Task: Create a rule when custom fields comments is set to a number greater or equal to 1 by anyone.
Action: Mouse moved to (1160, 299)
Screenshot: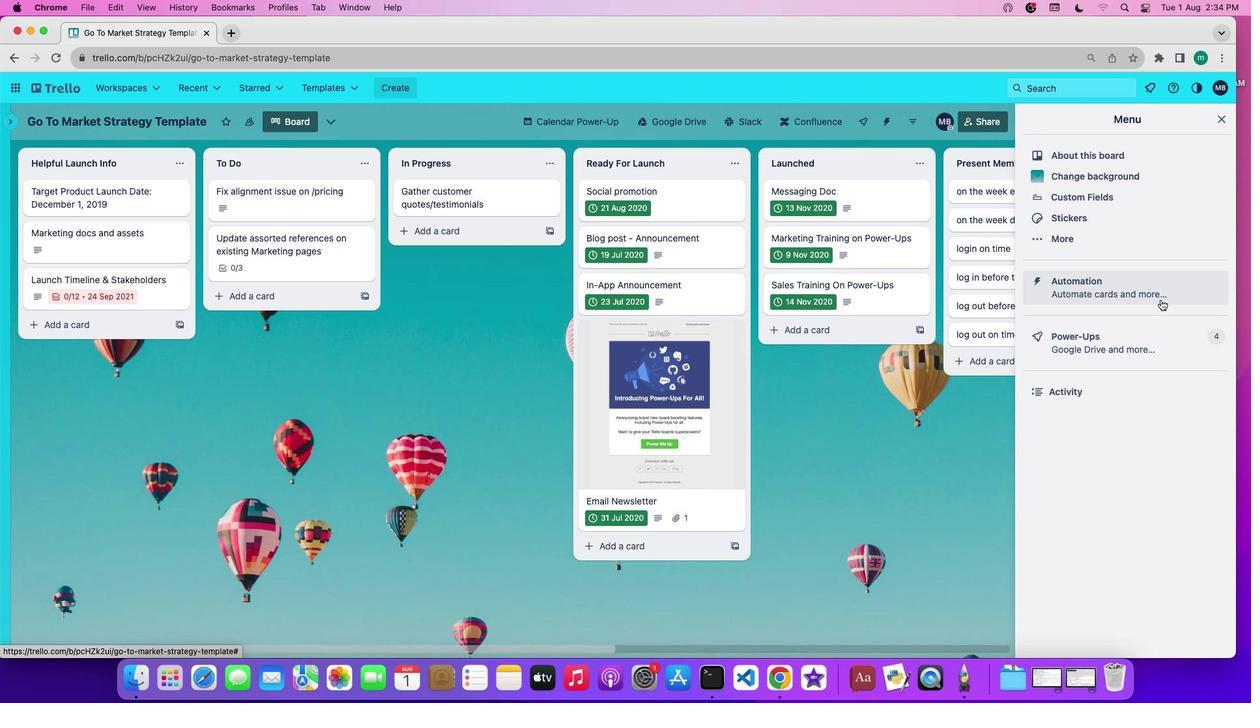
Action: Mouse pressed left at (1160, 299)
Screenshot: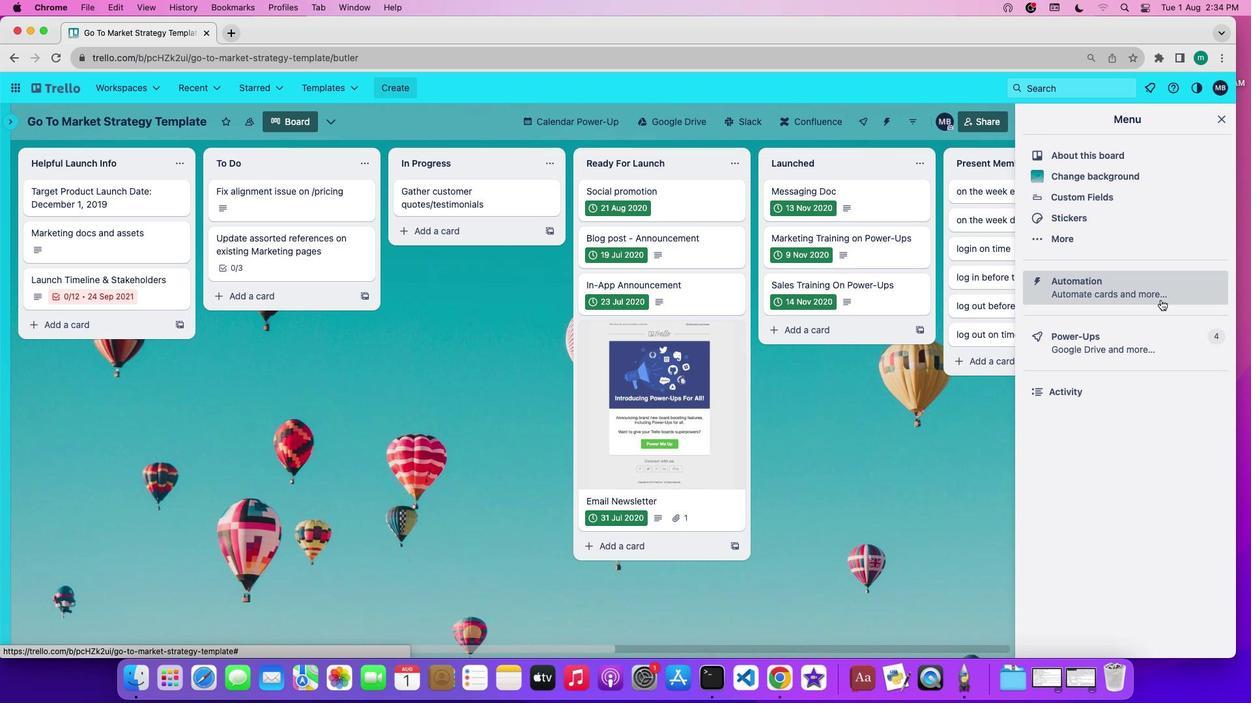 
Action: Mouse moved to (63, 229)
Screenshot: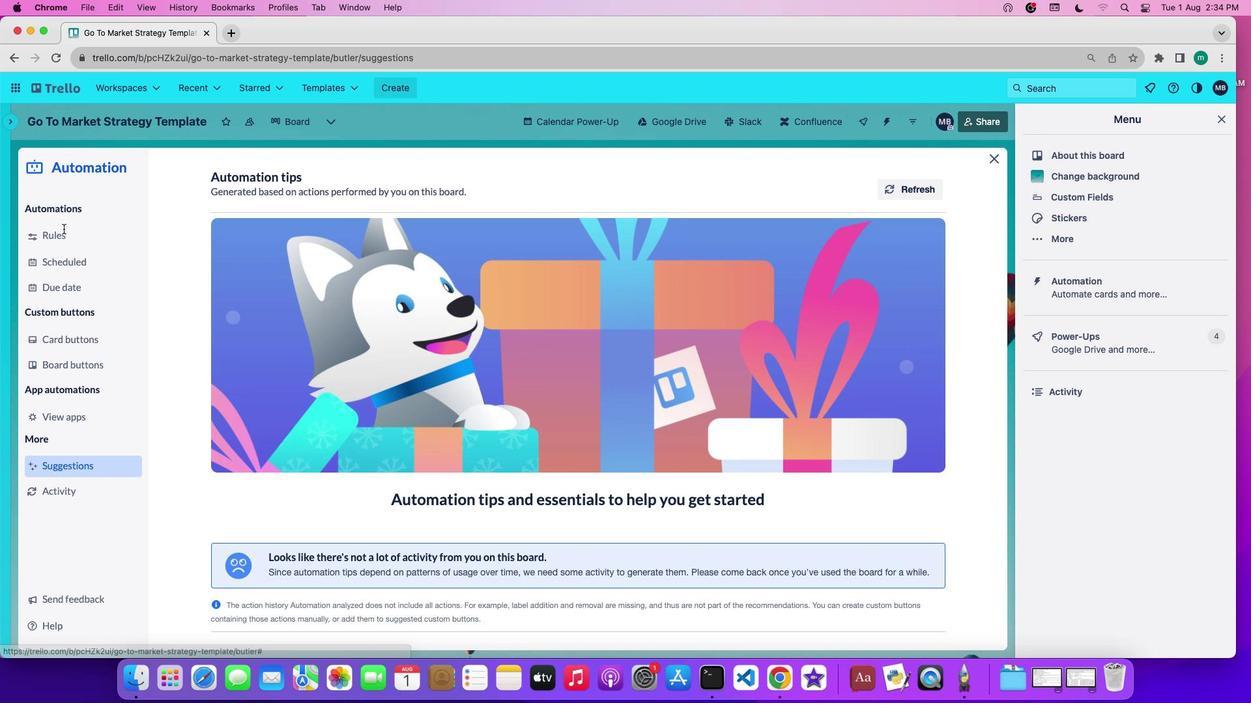 
Action: Mouse pressed left at (63, 229)
Screenshot: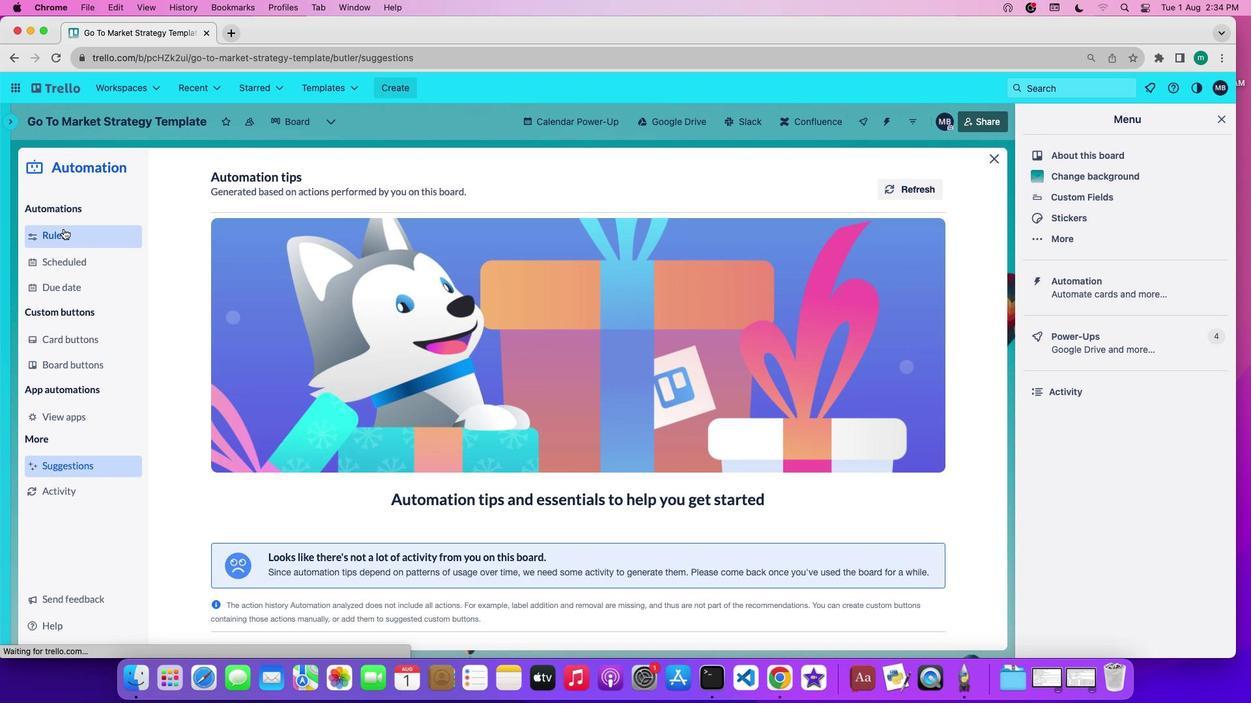 
Action: Mouse moved to (284, 465)
Screenshot: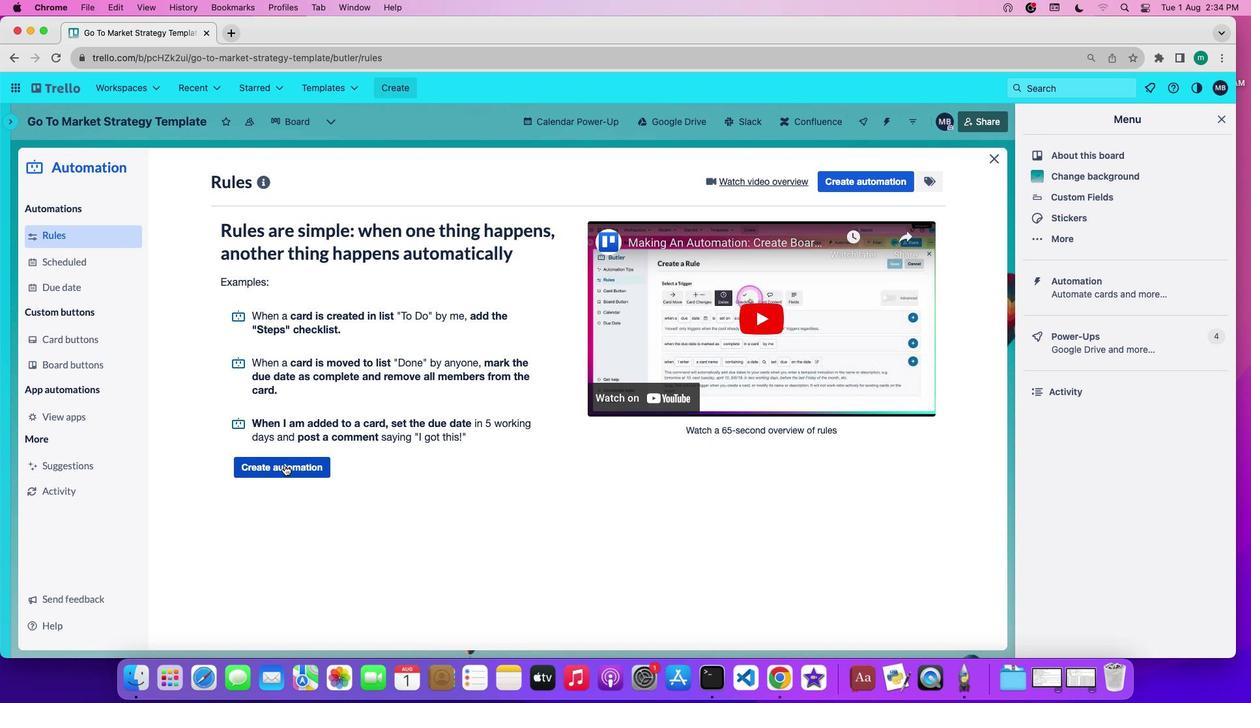 
Action: Mouse pressed left at (284, 465)
Screenshot: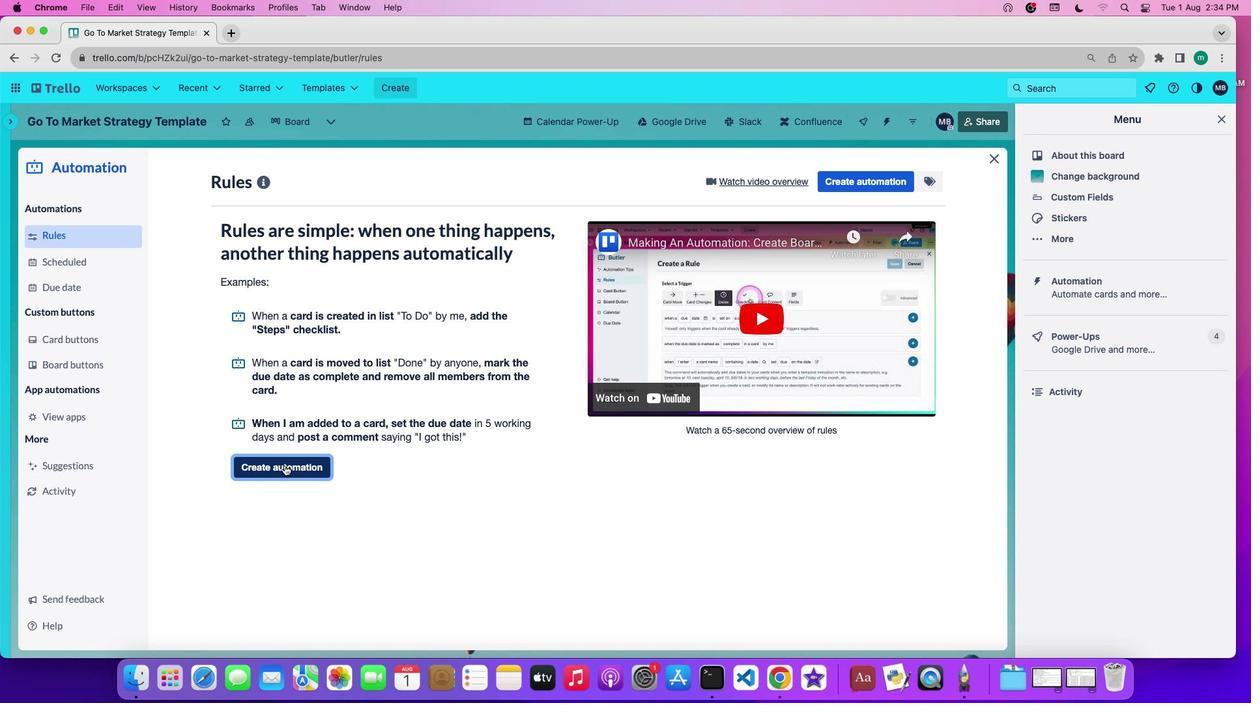 
Action: Mouse moved to (578, 308)
Screenshot: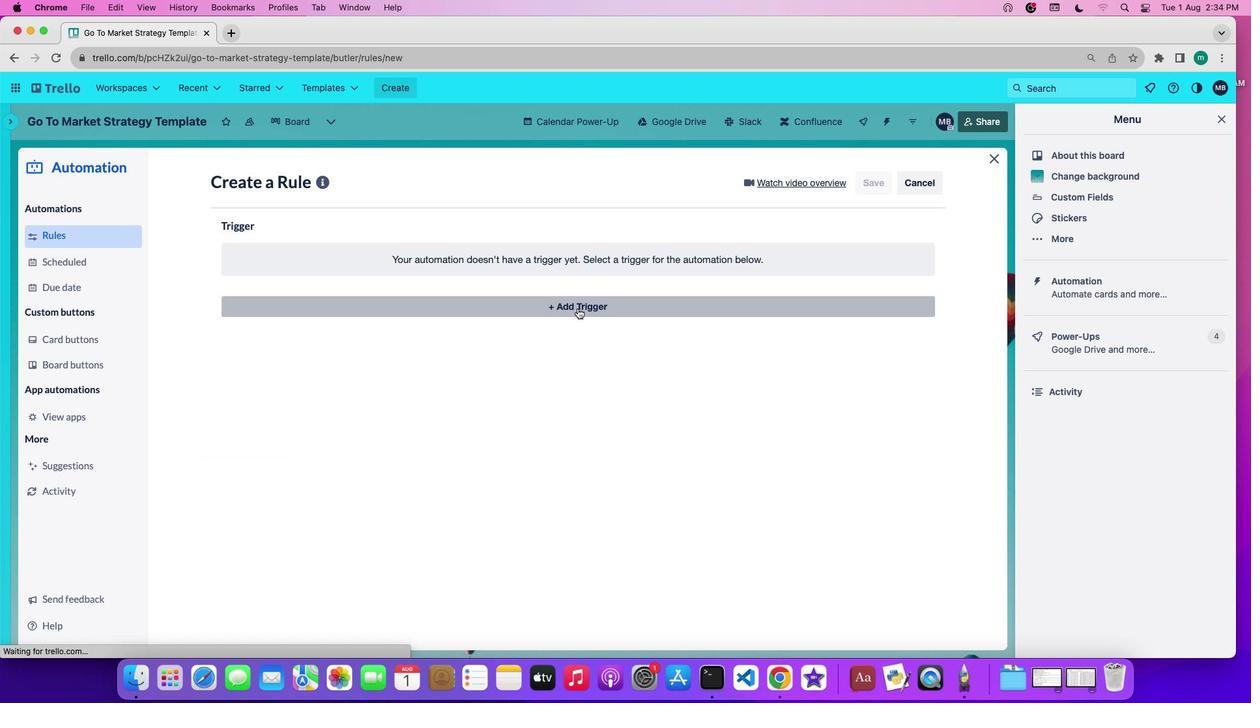 
Action: Mouse pressed left at (578, 308)
Screenshot: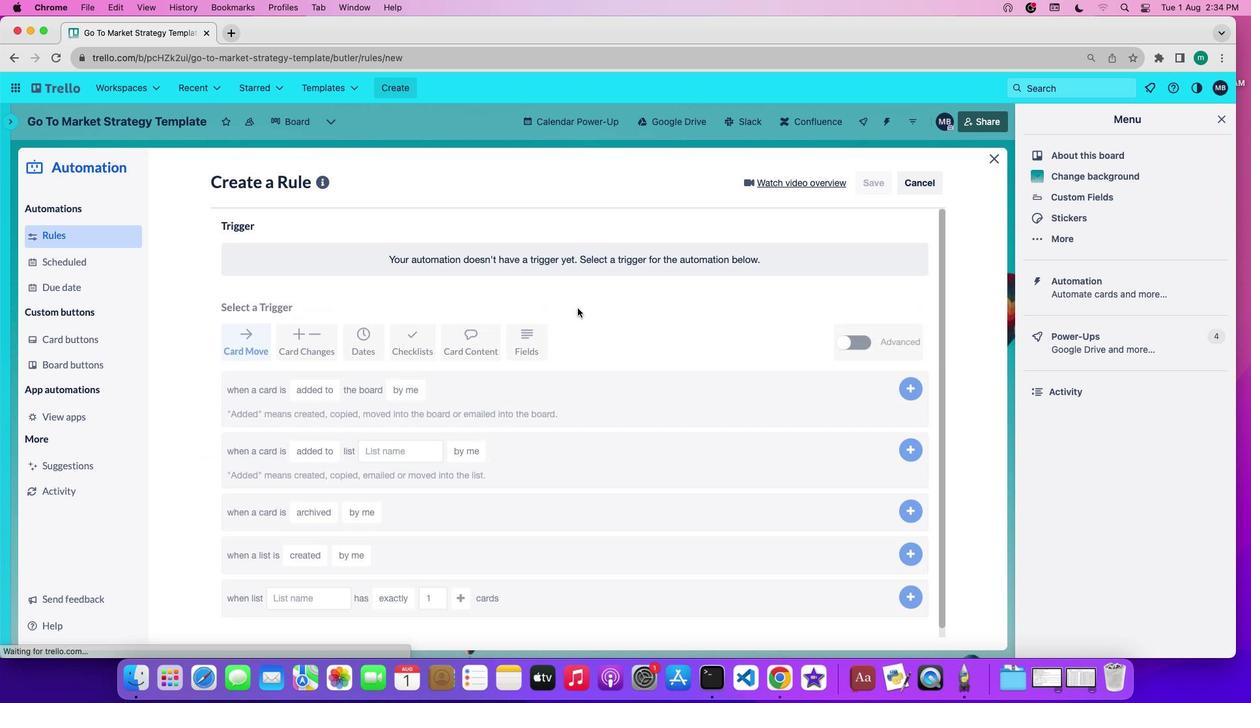 
Action: Mouse moved to (611, 349)
Screenshot: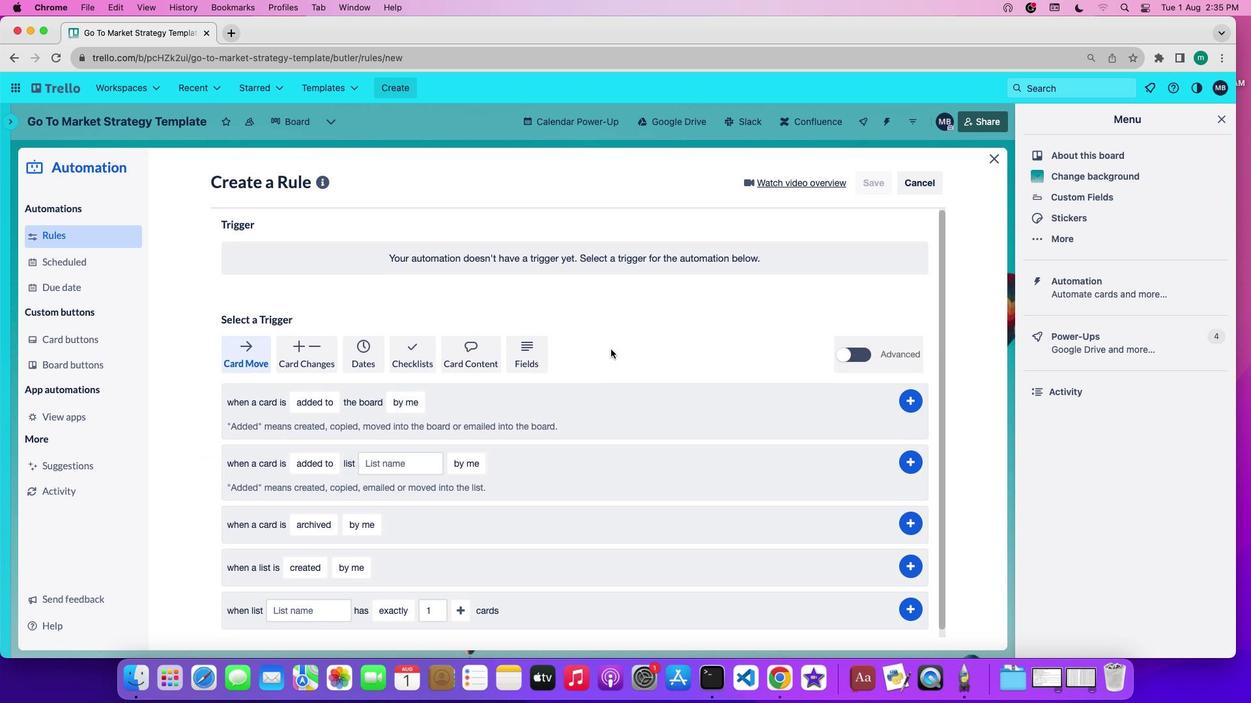 
Action: Mouse scrolled (611, 349) with delta (0, 0)
Screenshot: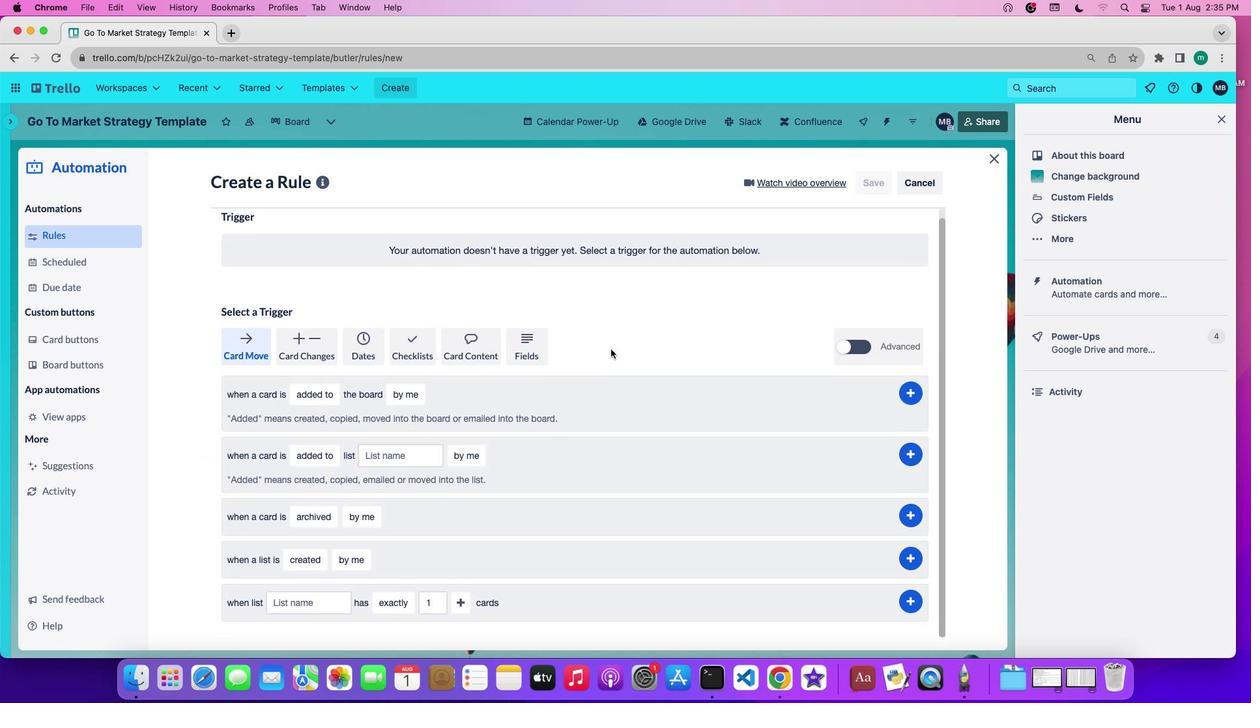 
Action: Mouse scrolled (611, 349) with delta (0, 0)
Screenshot: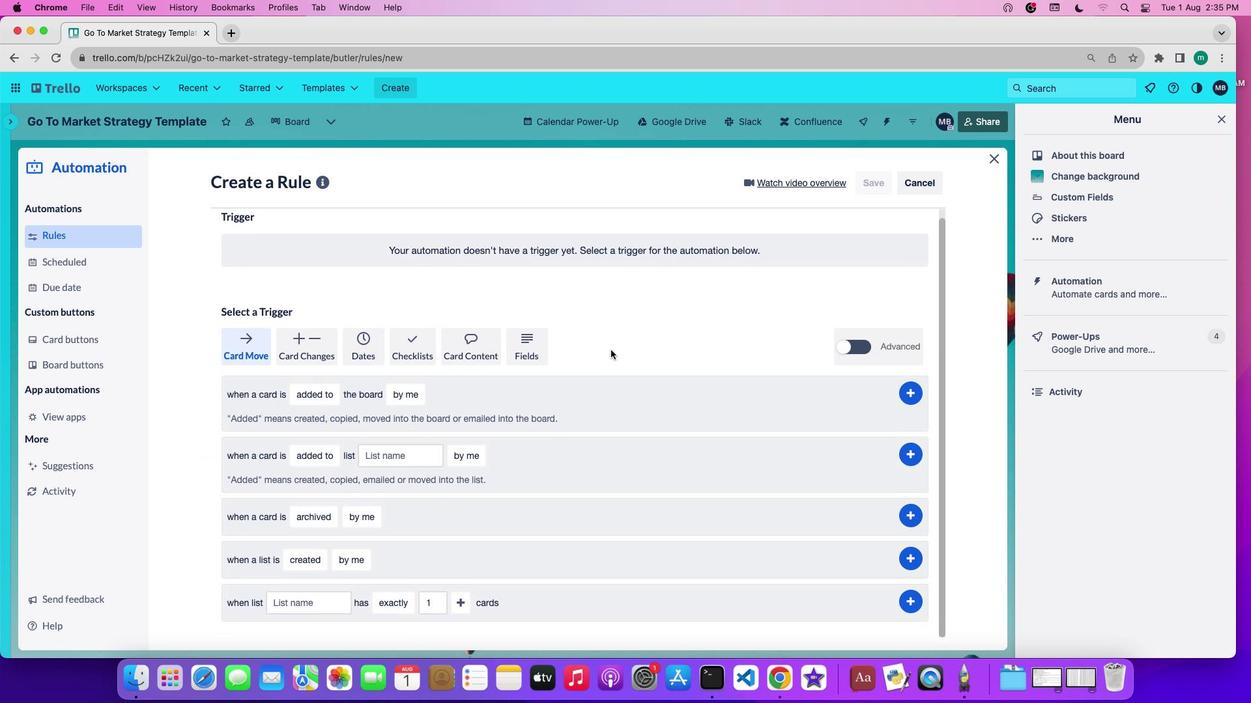 
Action: Mouse scrolled (611, 349) with delta (0, -1)
Screenshot: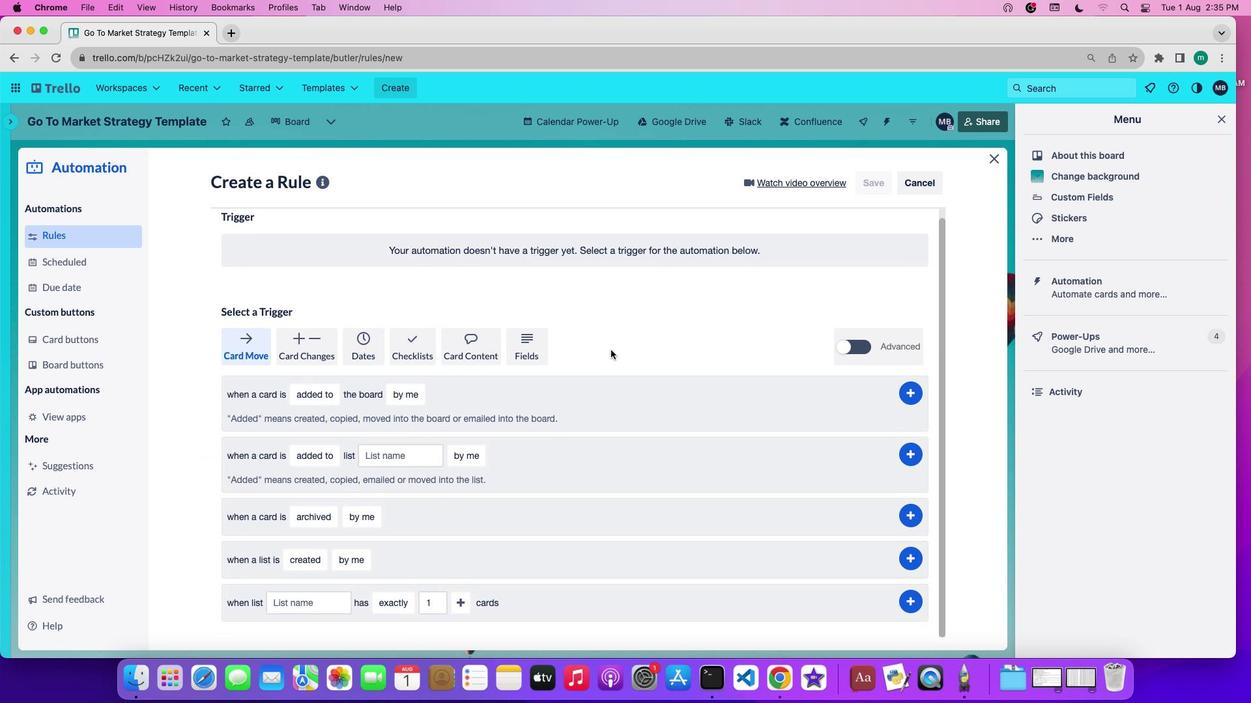 
Action: Mouse scrolled (611, 349) with delta (0, 0)
Screenshot: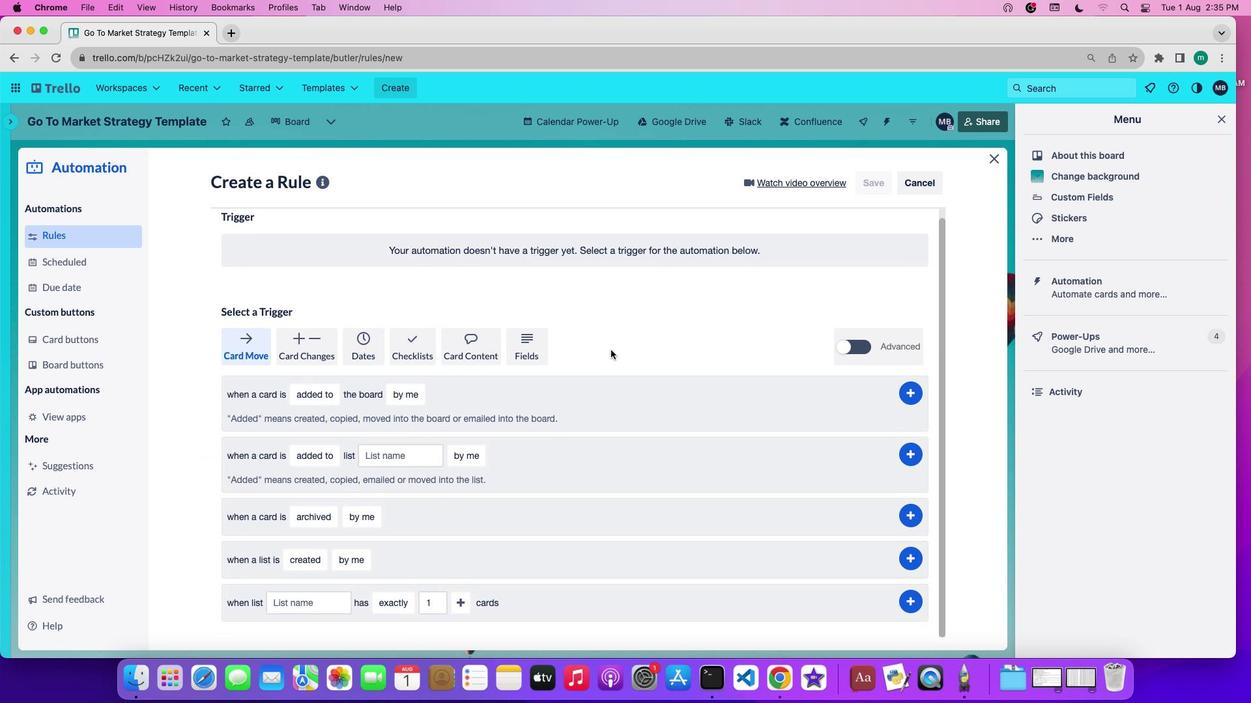 
Action: Mouse moved to (520, 346)
Screenshot: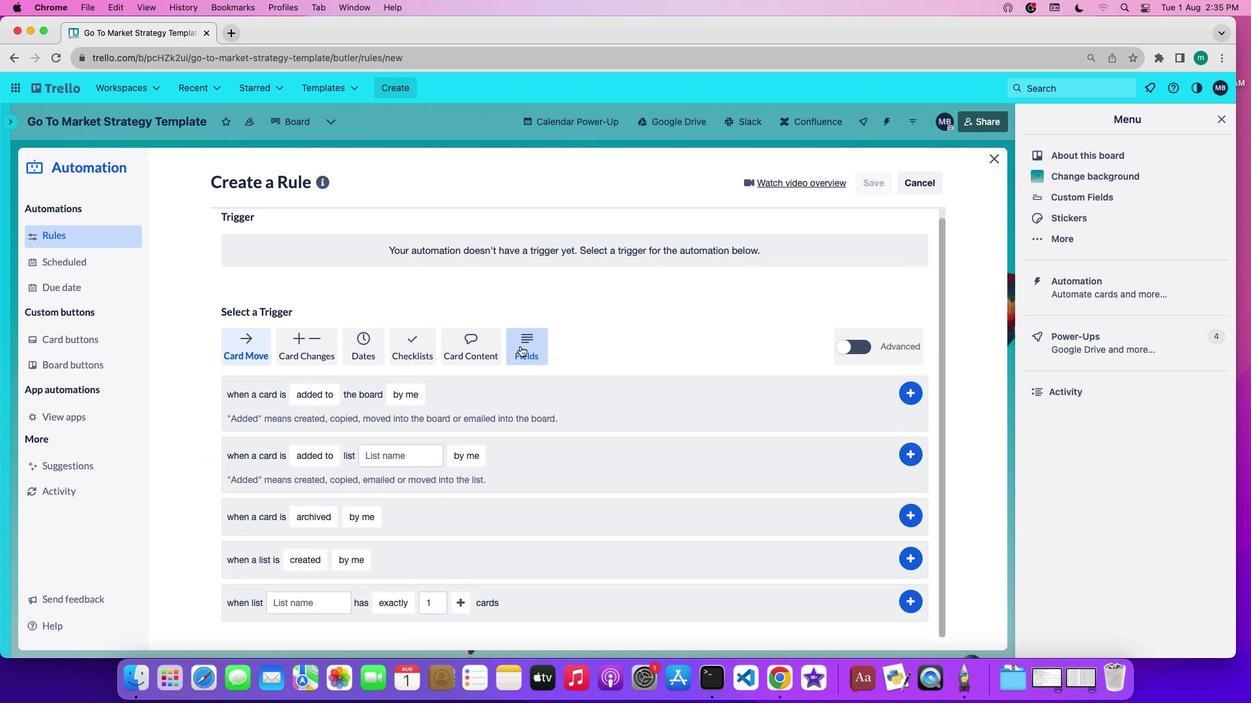 
Action: Mouse pressed left at (520, 346)
Screenshot: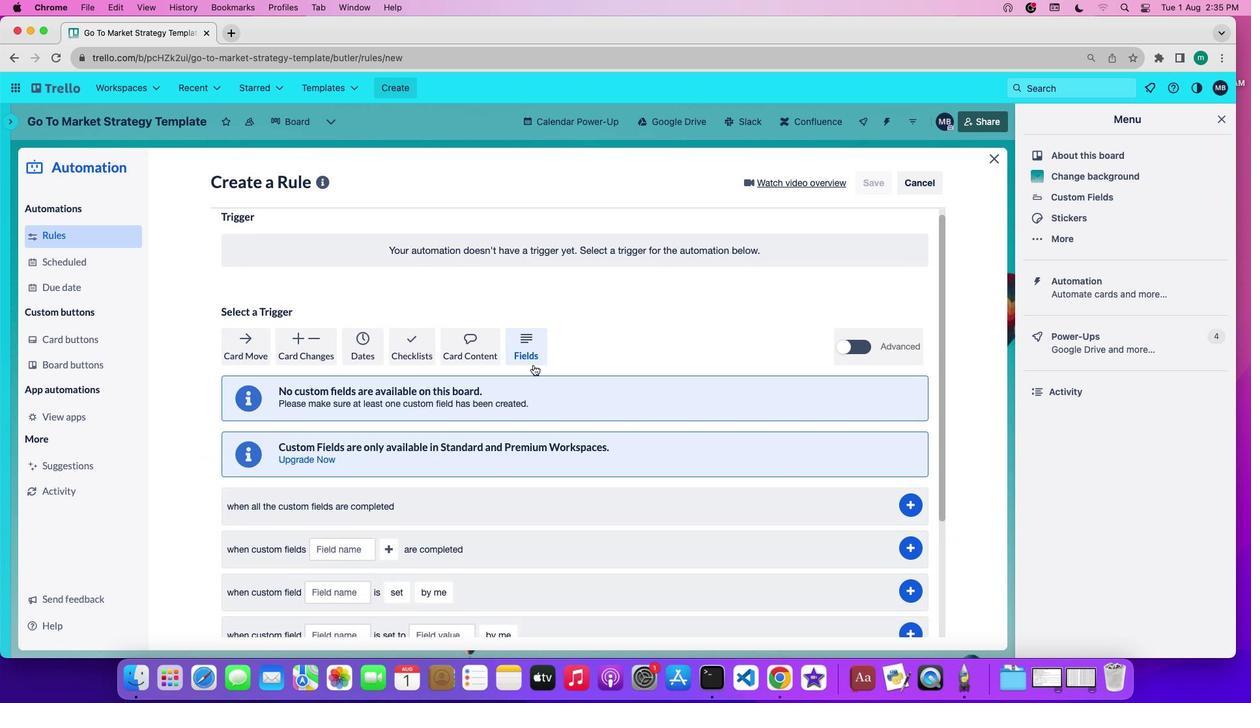 
Action: Mouse moved to (568, 393)
Screenshot: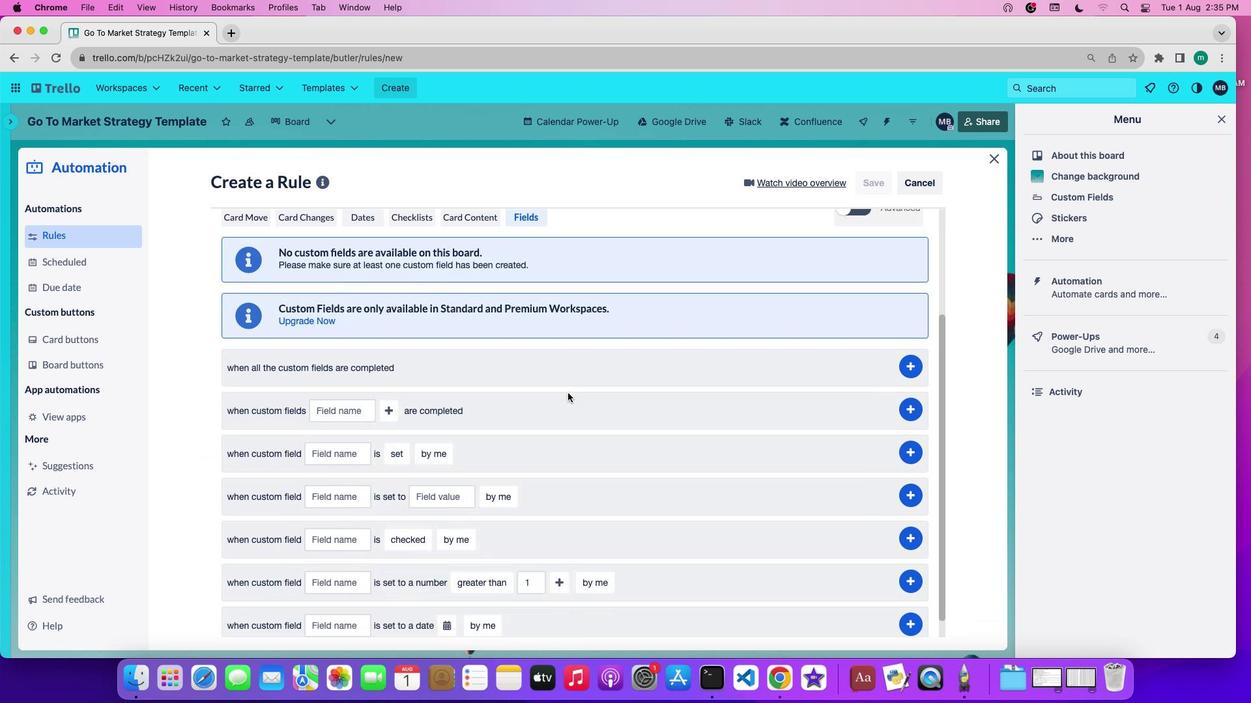 
Action: Mouse scrolled (568, 393) with delta (0, 0)
Screenshot: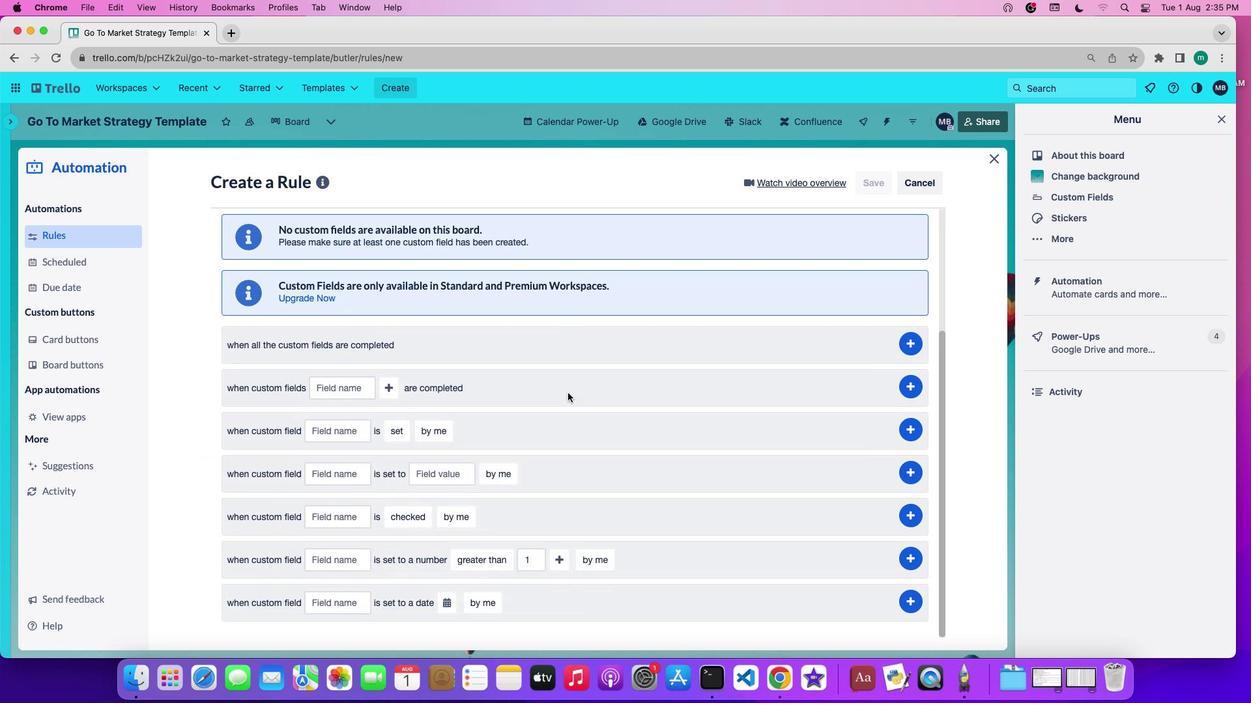 
Action: Mouse scrolled (568, 393) with delta (0, 0)
Screenshot: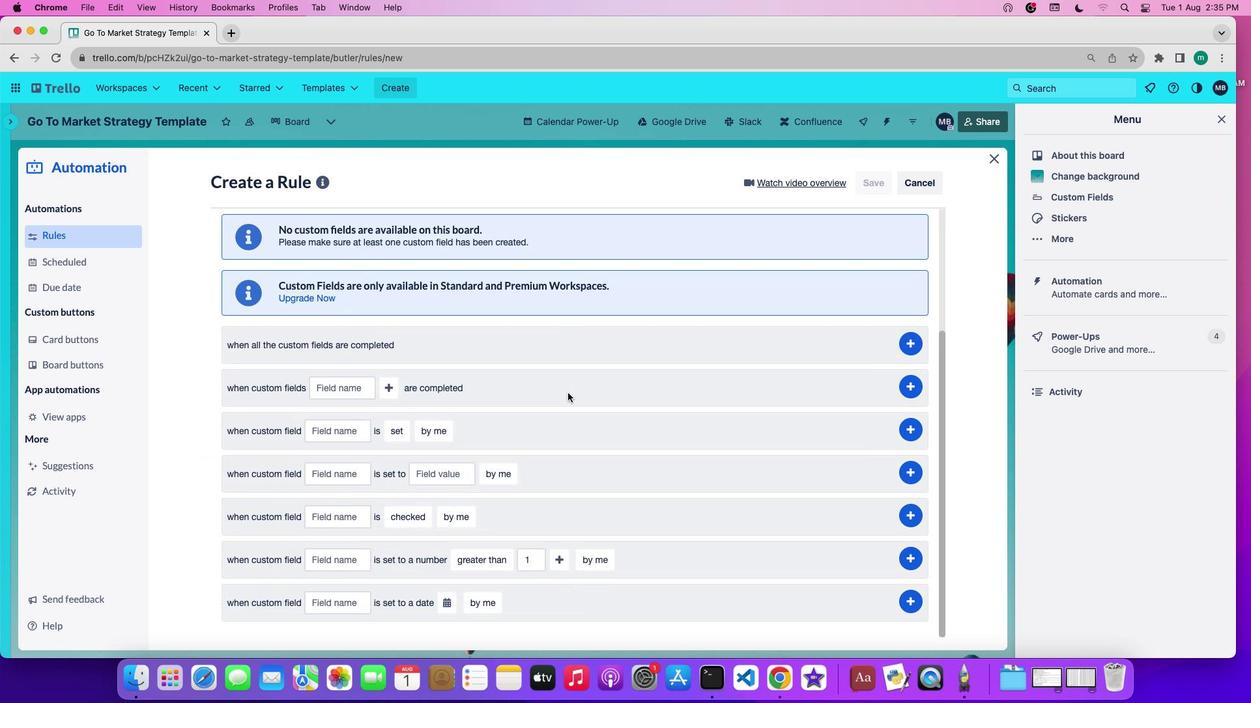 
Action: Mouse scrolled (568, 393) with delta (0, -1)
Screenshot: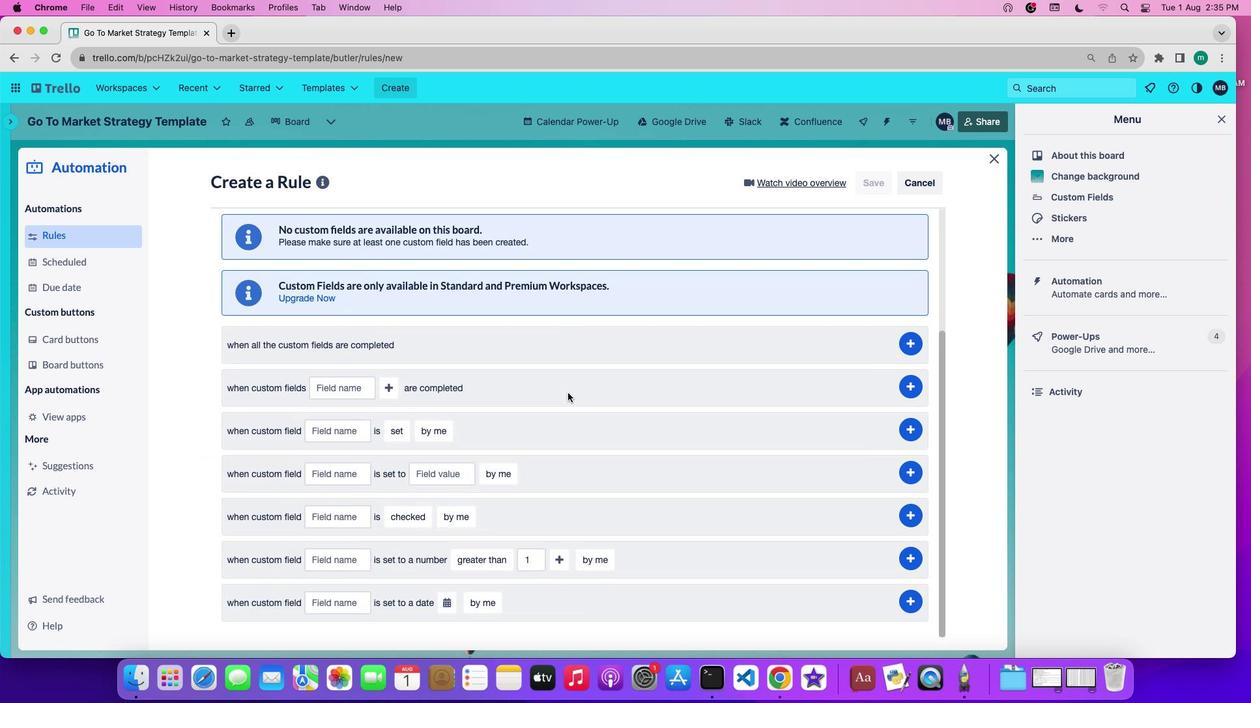 
Action: Mouse scrolled (568, 393) with delta (0, -3)
Screenshot: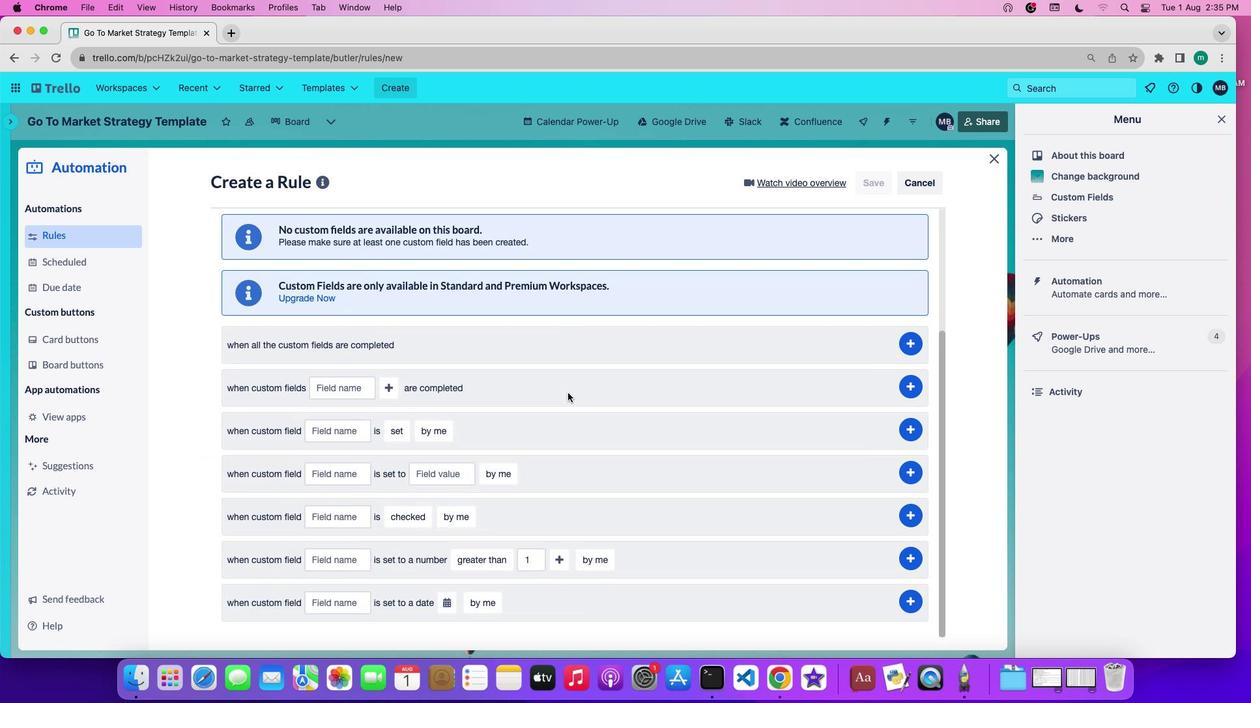 
Action: Mouse scrolled (568, 393) with delta (0, 0)
Screenshot: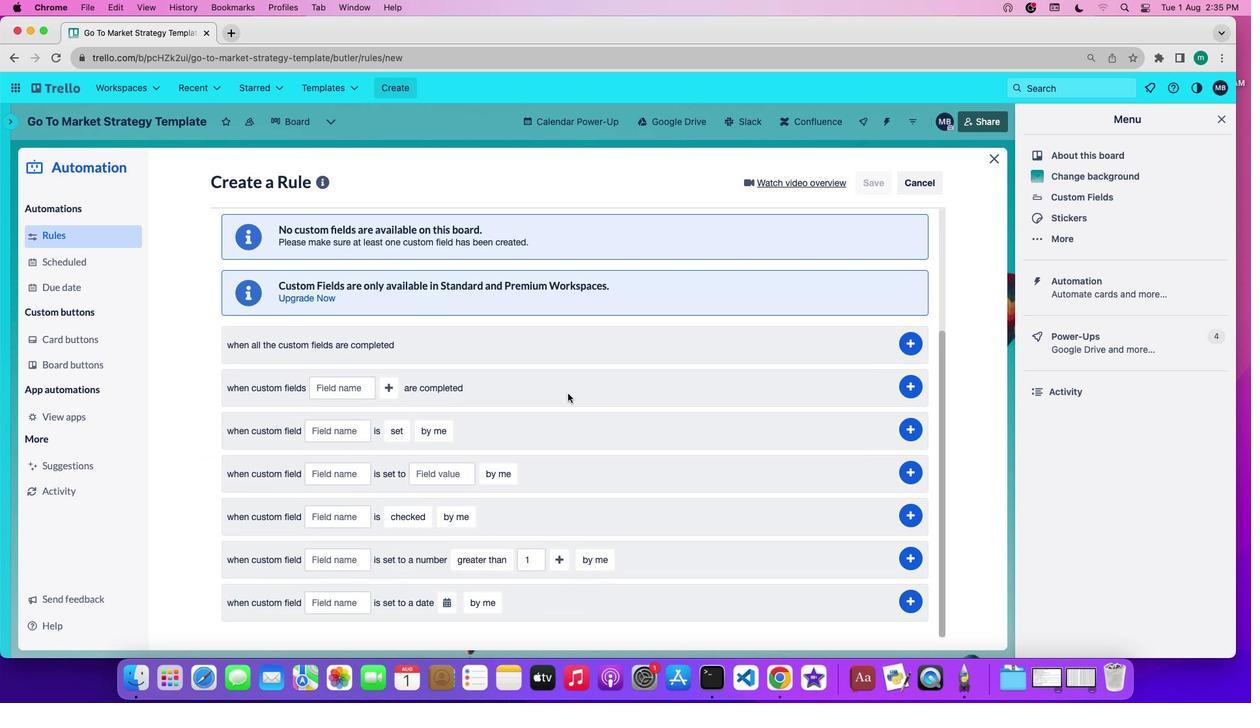 
Action: Mouse scrolled (568, 393) with delta (0, 0)
Screenshot: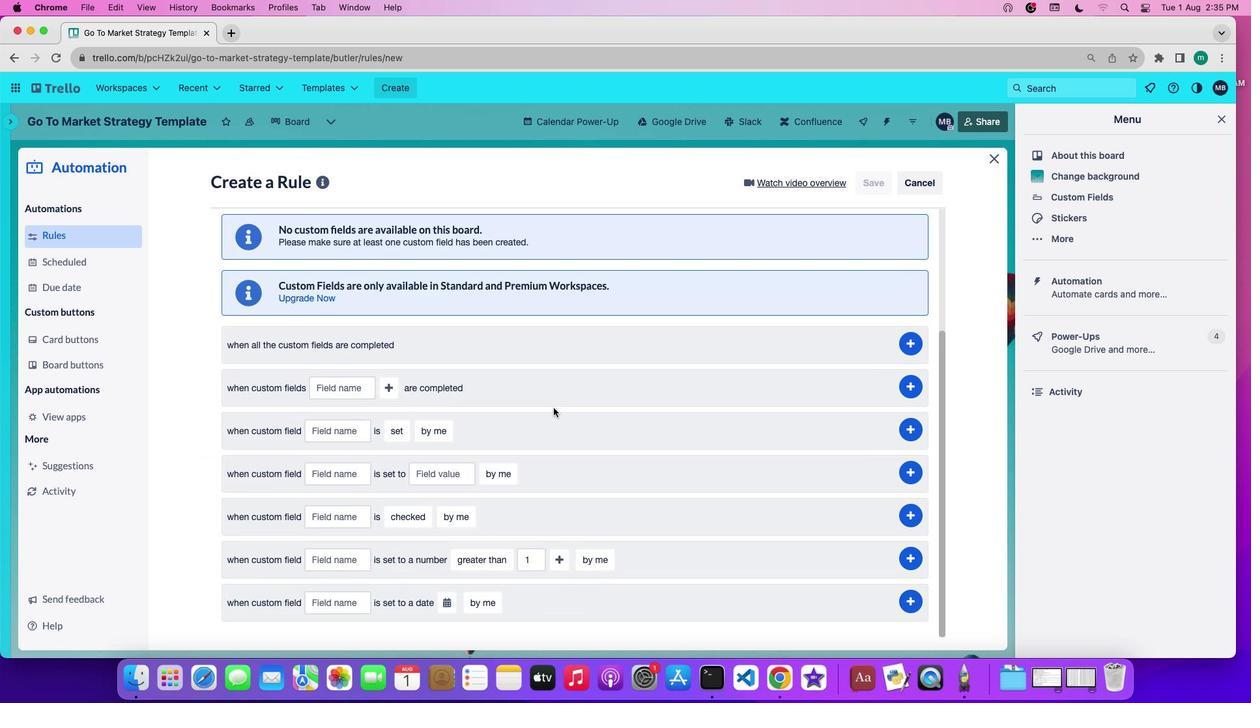 
Action: Mouse scrolled (568, 393) with delta (0, -1)
Screenshot: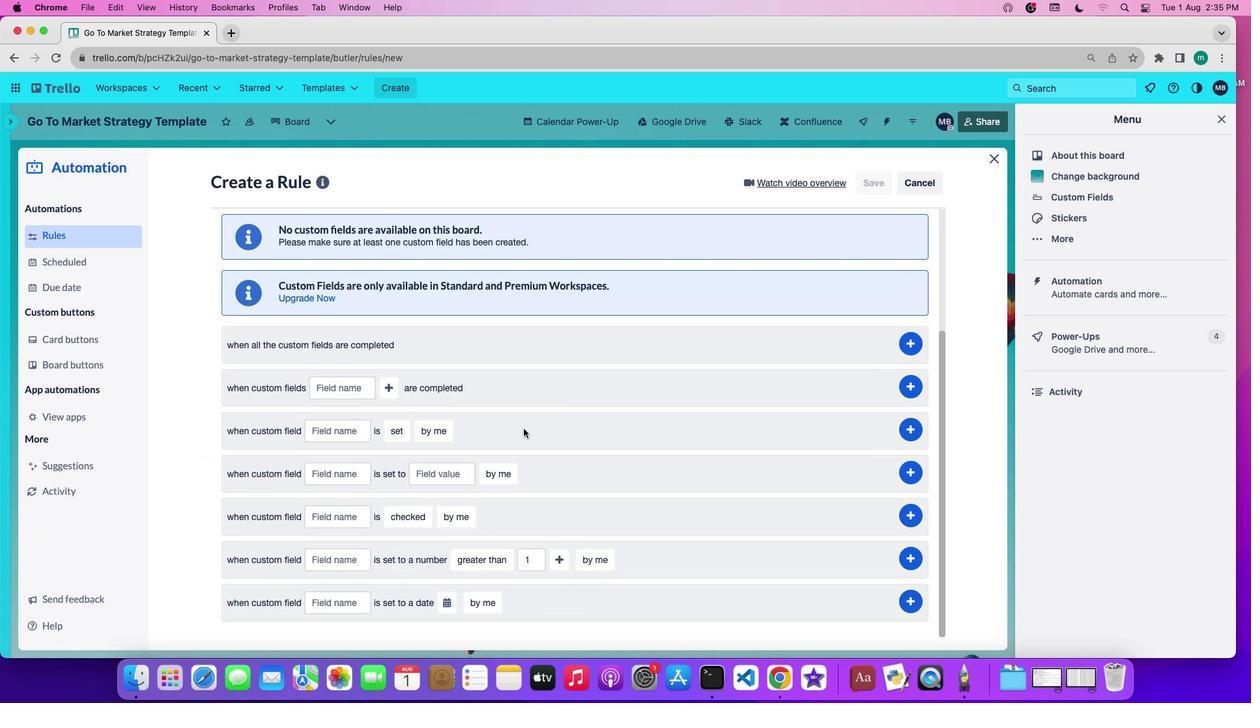 
Action: Mouse scrolled (568, 393) with delta (0, -2)
Screenshot: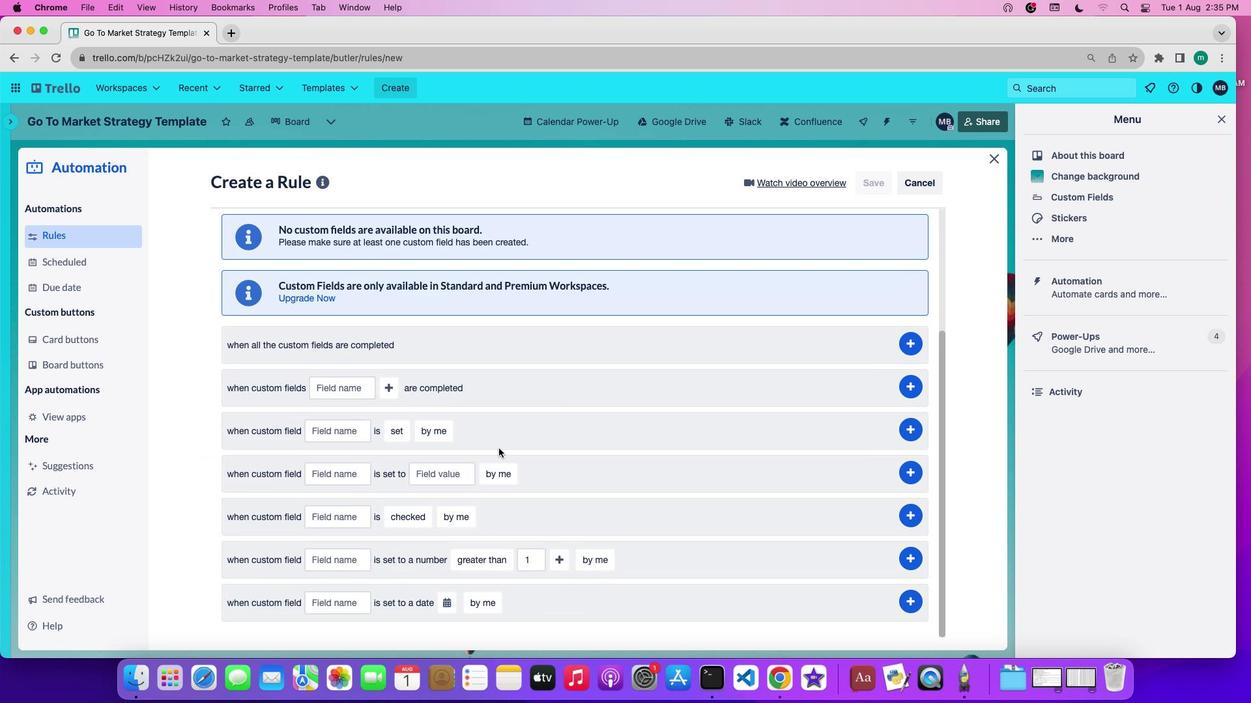 
Action: Mouse moved to (343, 560)
Screenshot: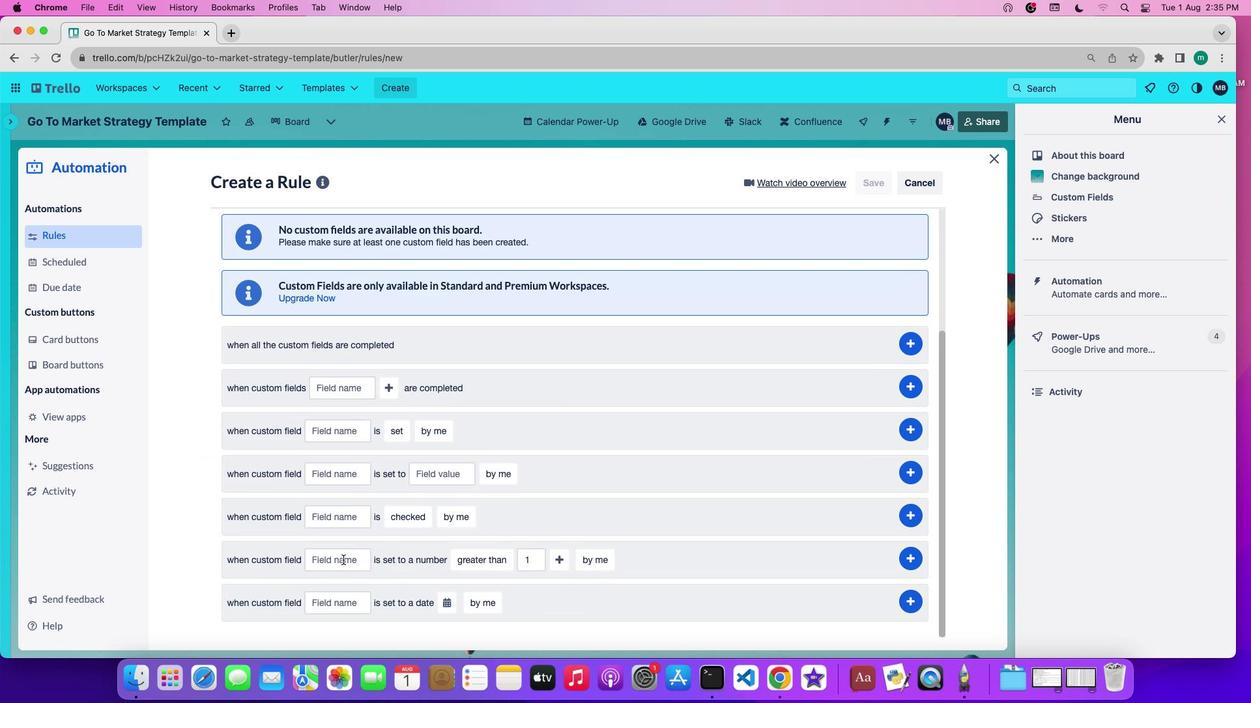 
Action: Mouse pressed left at (343, 560)
Screenshot: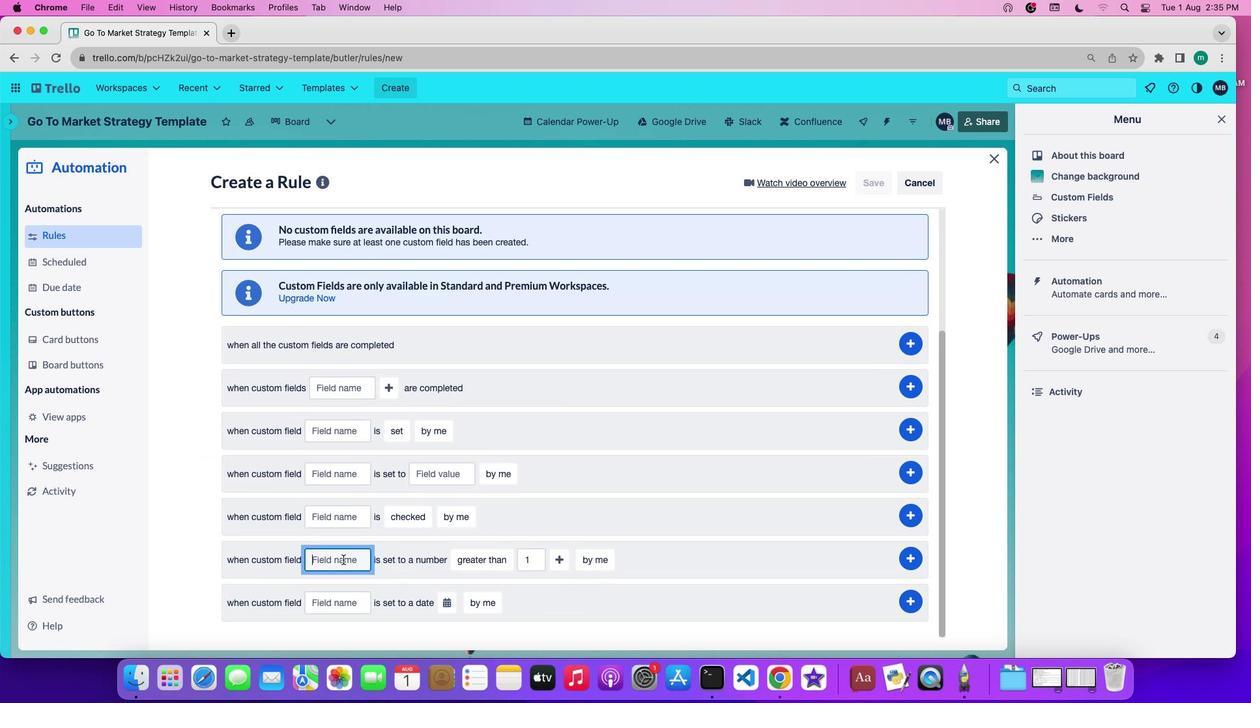 
Action: Mouse moved to (340, 565)
Screenshot: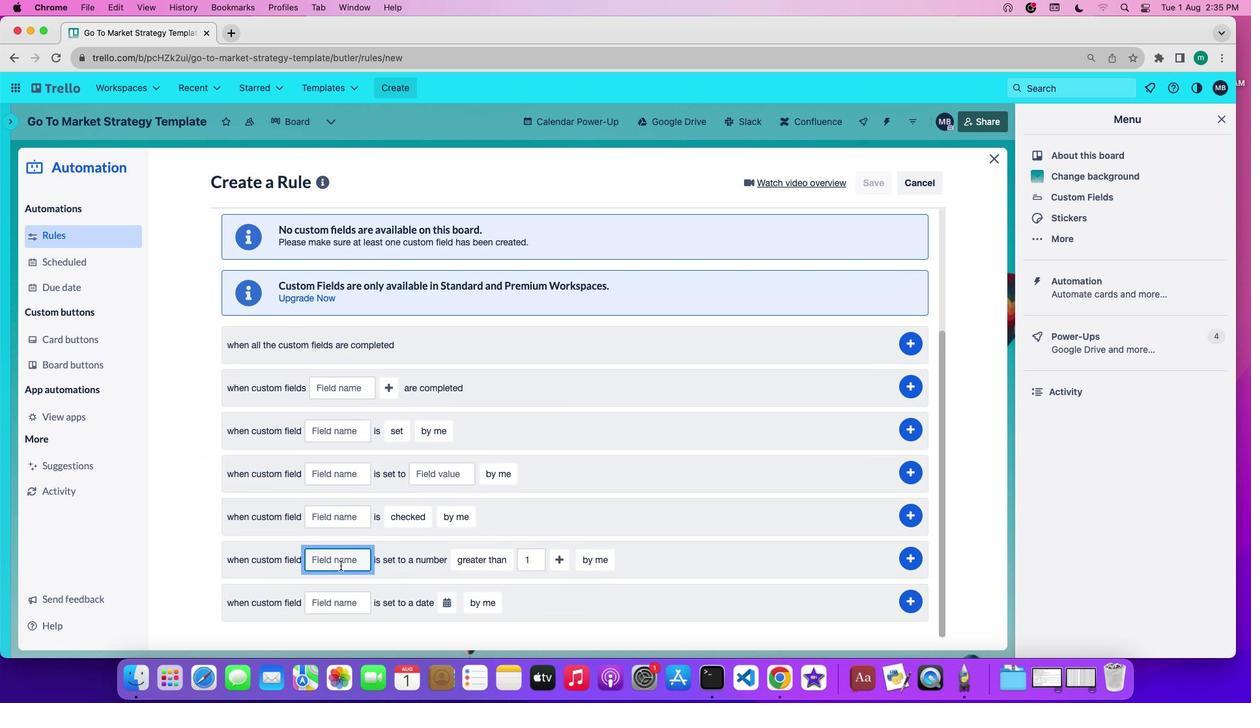 
Action: Key pressed 'c''o''m''m''m'Key.backspace'e''n''t''s'
Screenshot: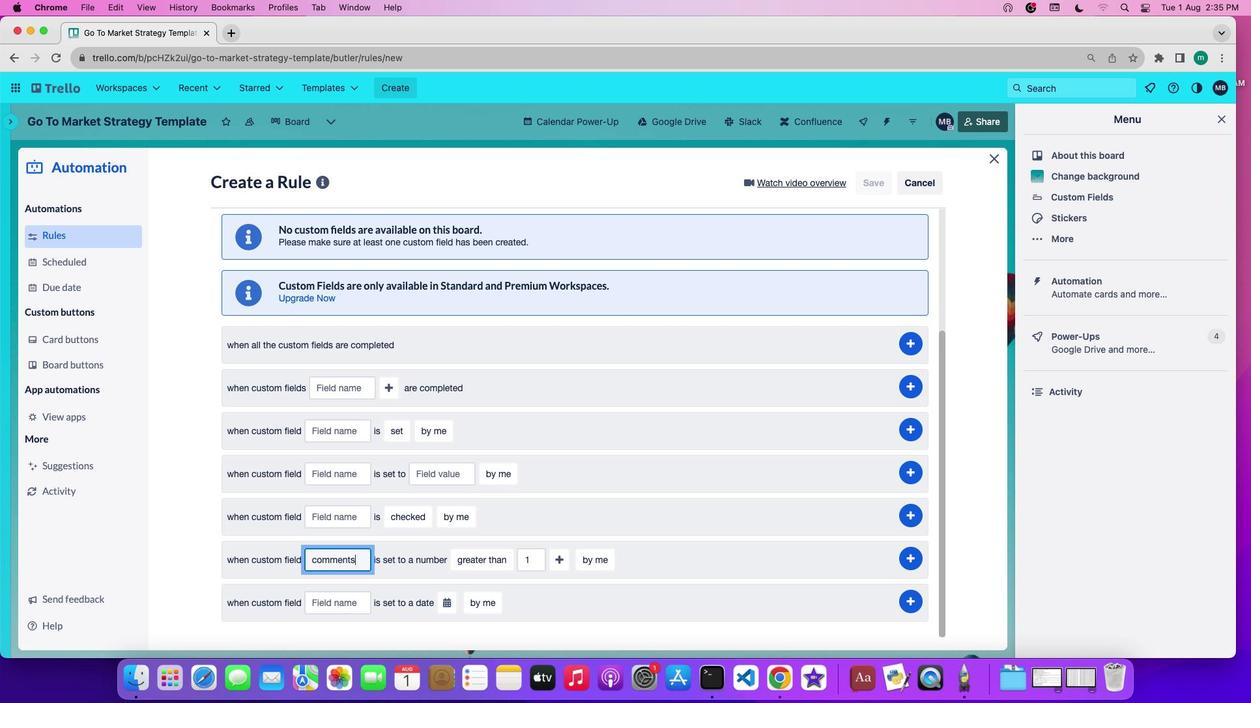 
Action: Mouse moved to (476, 558)
Screenshot: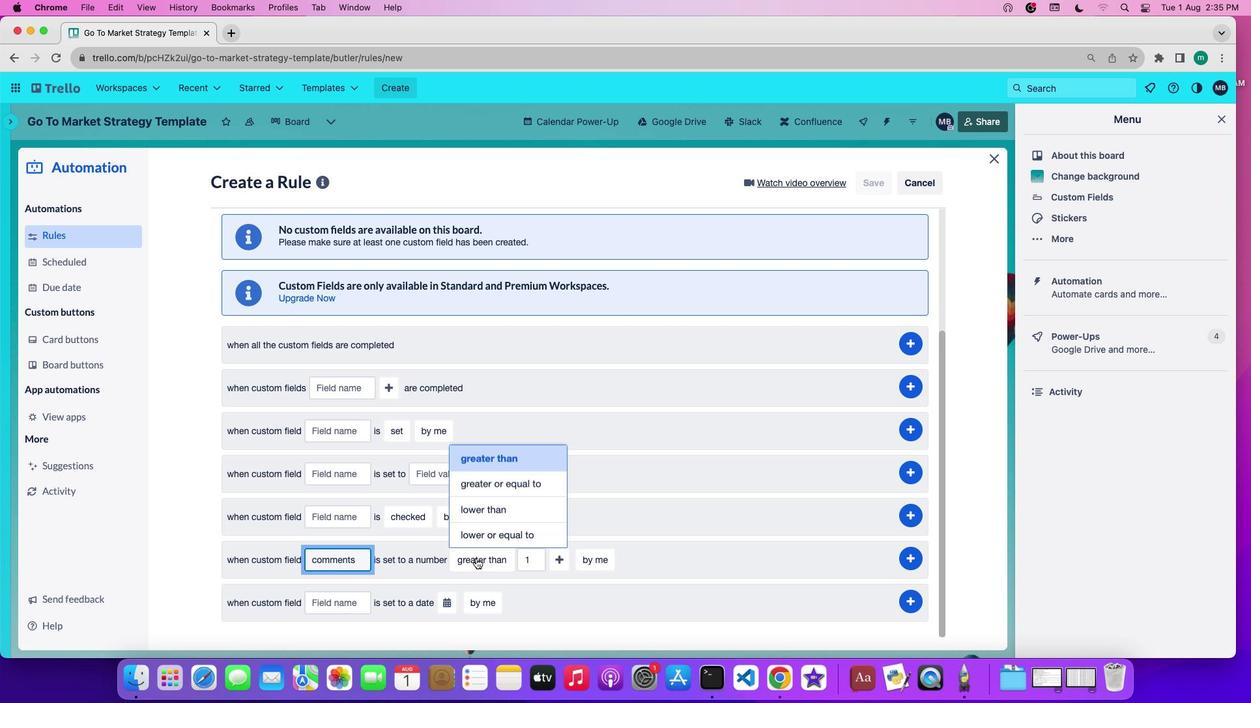
Action: Mouse pressed left at (476, 558)
Screenshot: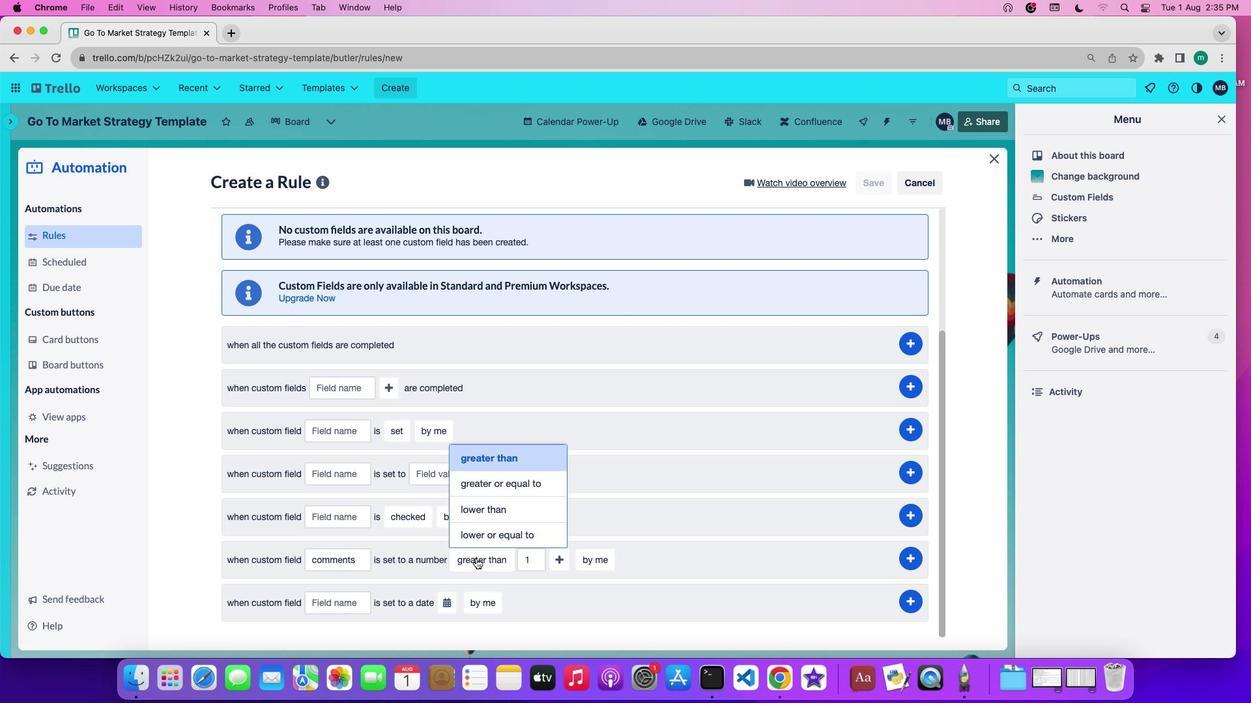 
Action: Mouse moved to (518, 482)
Screenshot: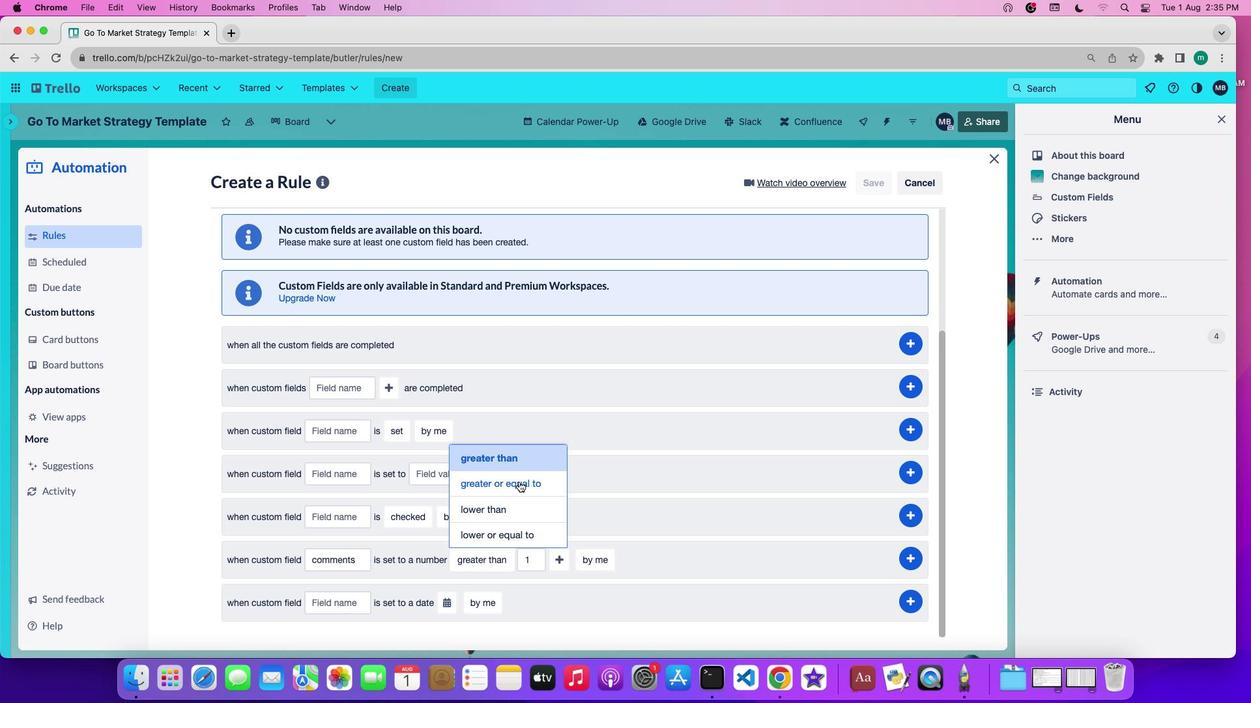 
Action: Mouse pressed left at (518, 482)
Screenshot: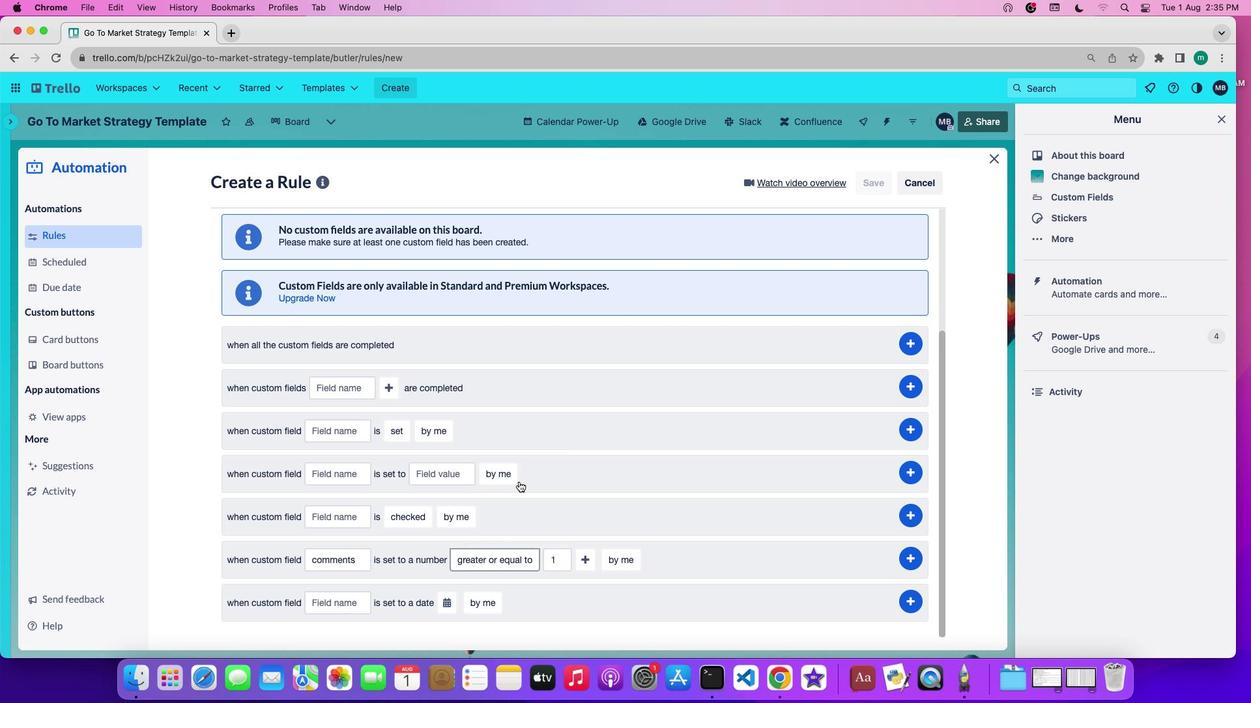 
Action: Mouse moved to (620, 556)
Screenshot: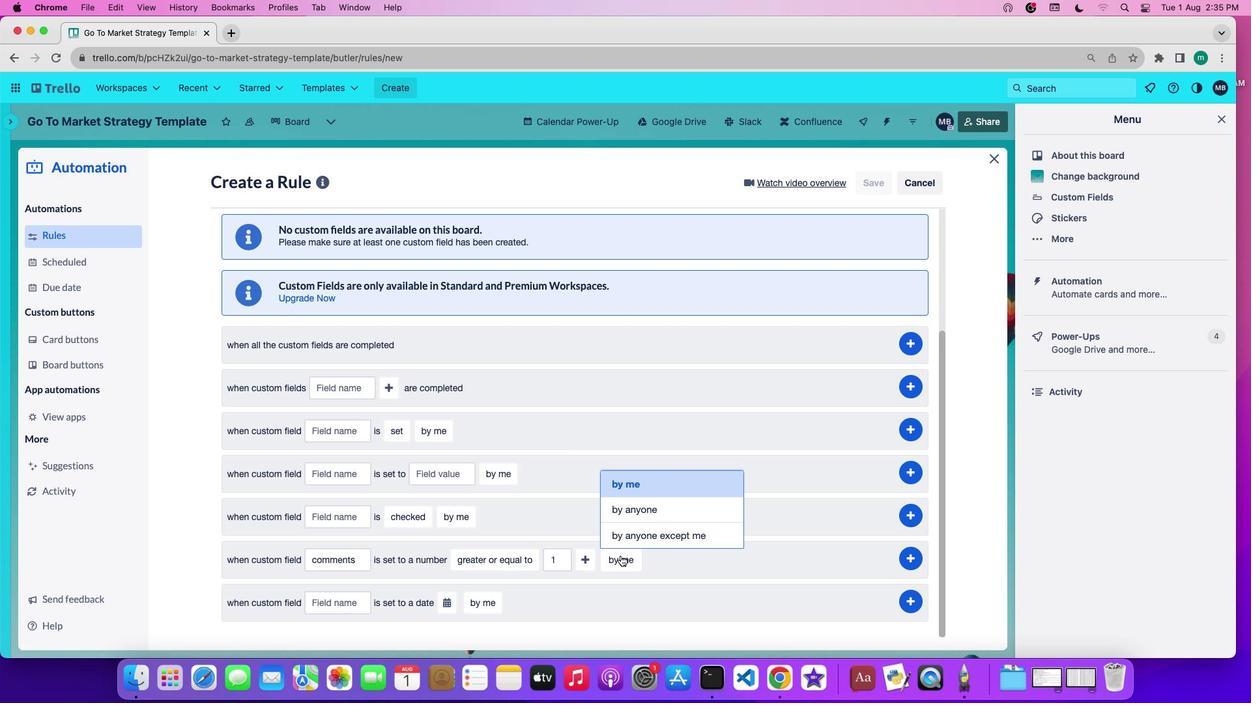 
Action: Mouse pressed left at (620, 556)
Screenshot: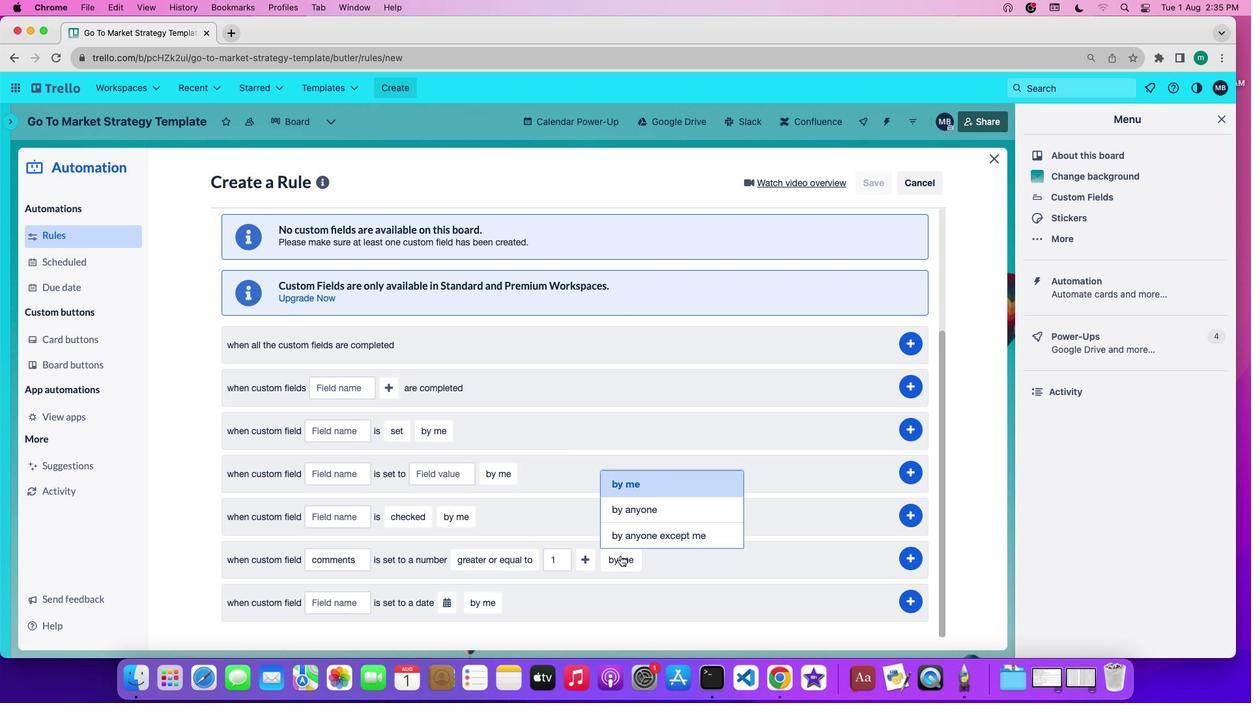 
Action: Mouse moved to (658, 510)
Screenshot: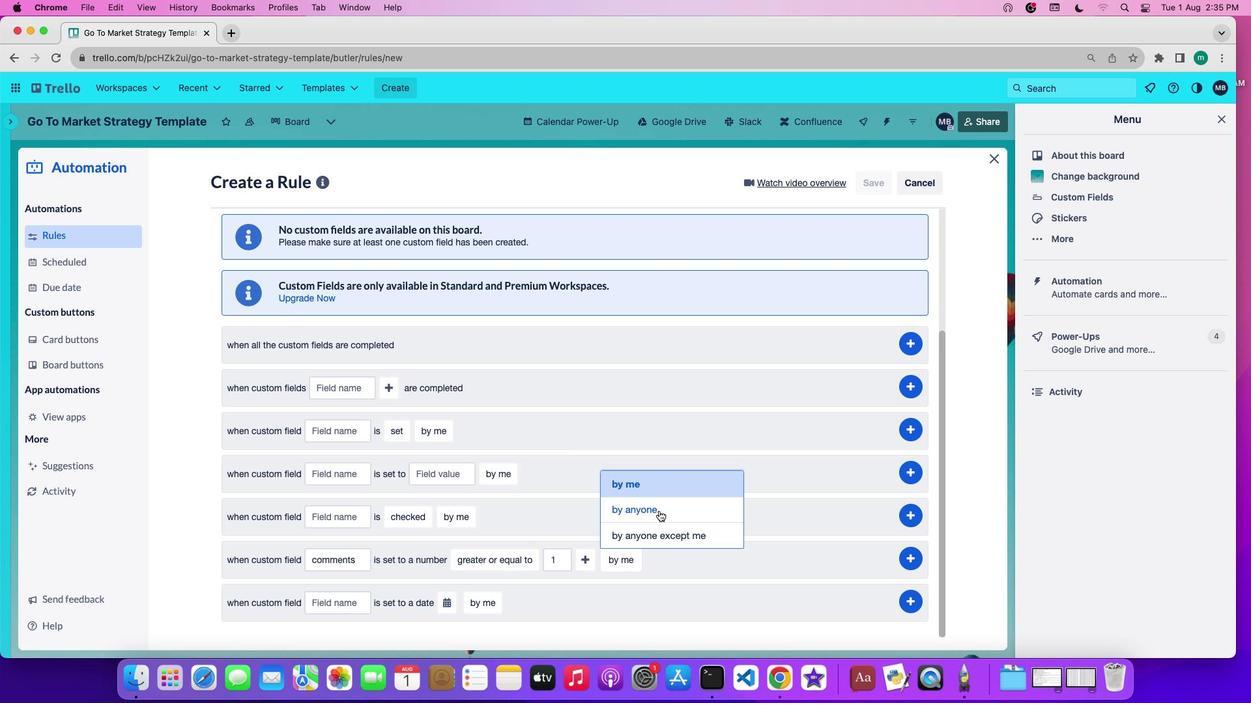
Action: Mouse pressed left at (658, 510)
Screenshot: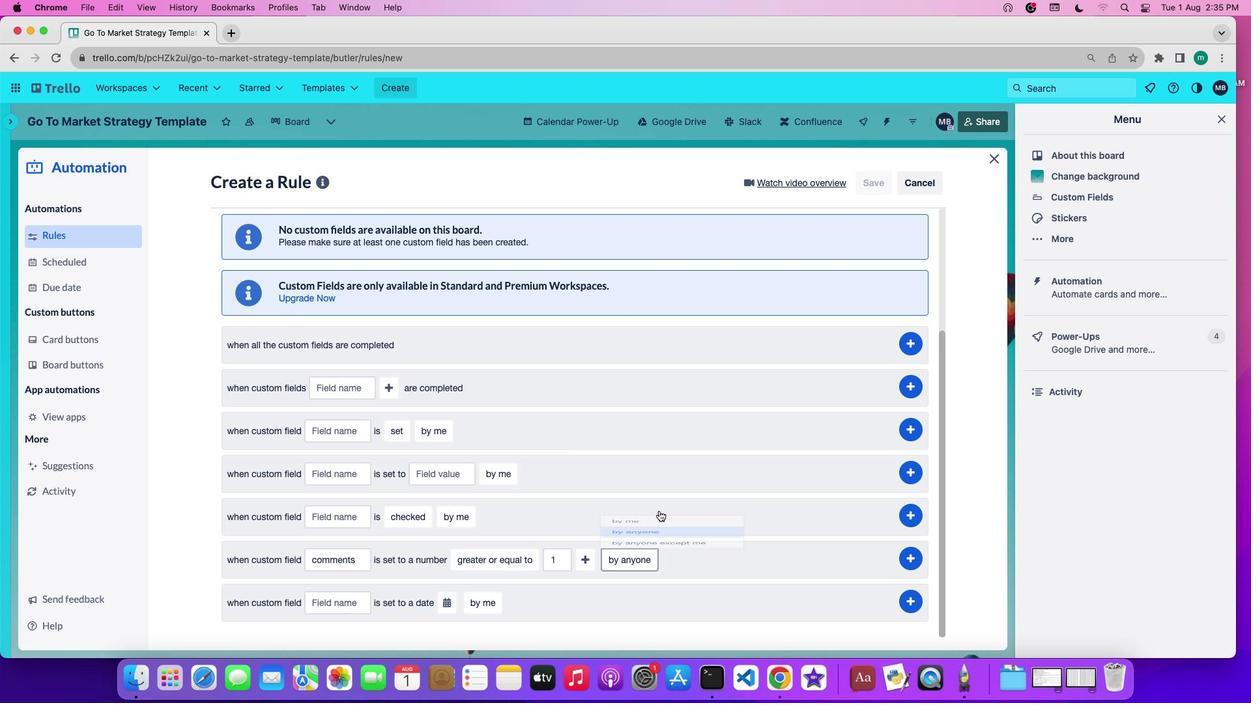 
Action: Mouse moved to (921, 554)
Screenshot: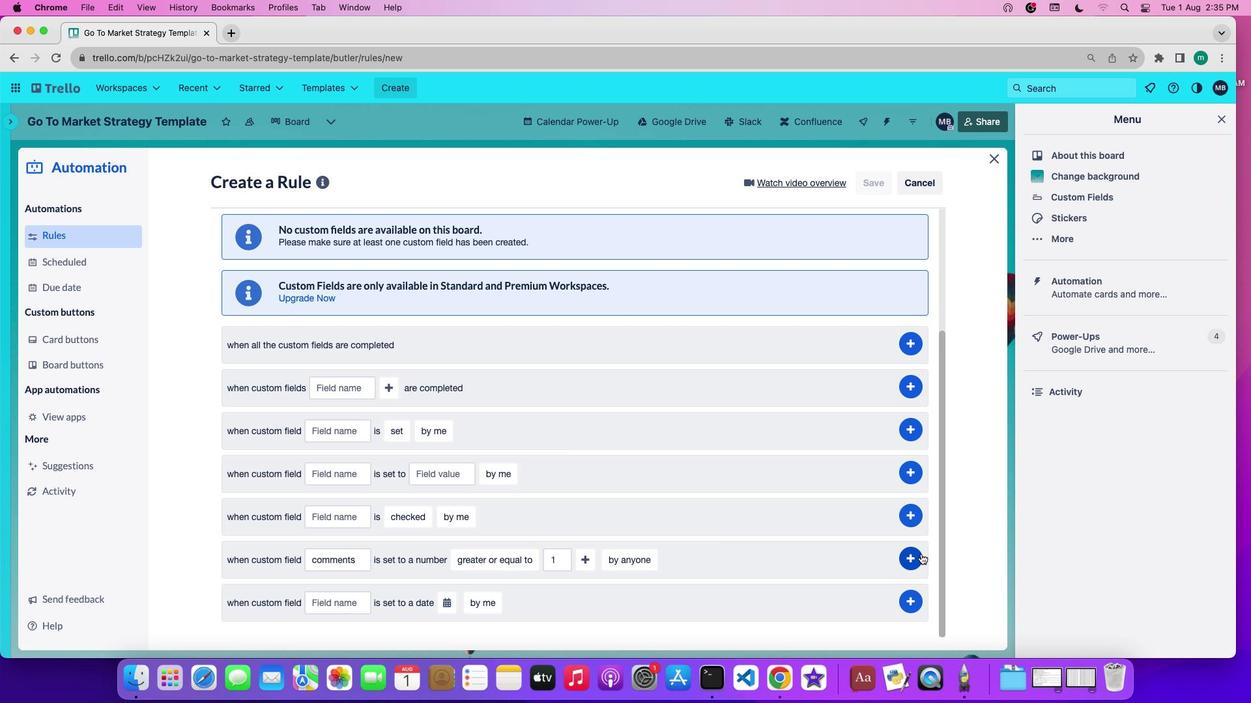 
Action: Mouse pressed left at (921, 554)
Screenshot: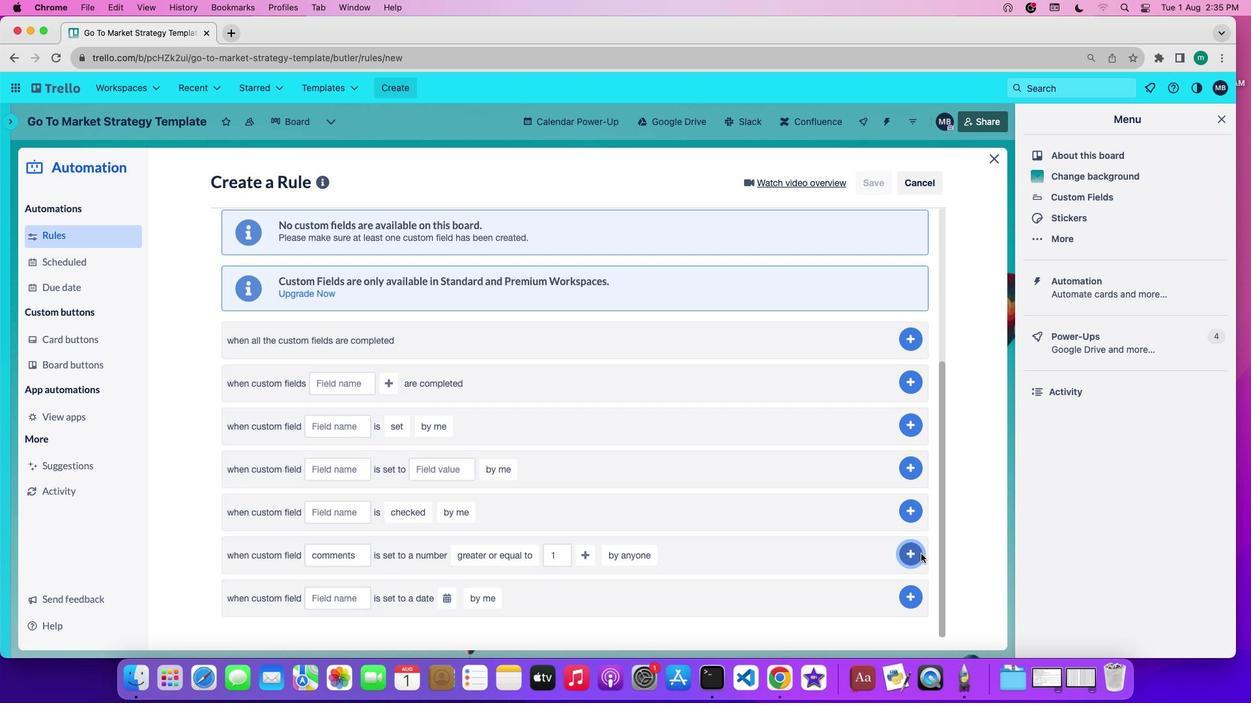 
